Task: Search for emails sent to 'mehrashivani' between 6/1/2023 and 6/30/2023.
Action: Mouse moved to (242, 14)
Screenshot: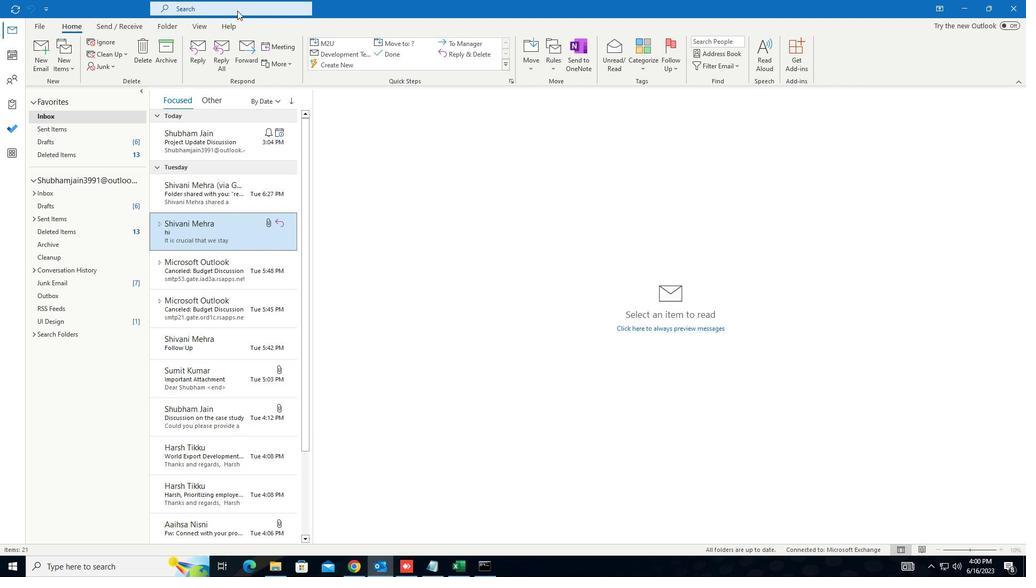 
Action: Mouse pressed left at (242, 14)
Screenshot: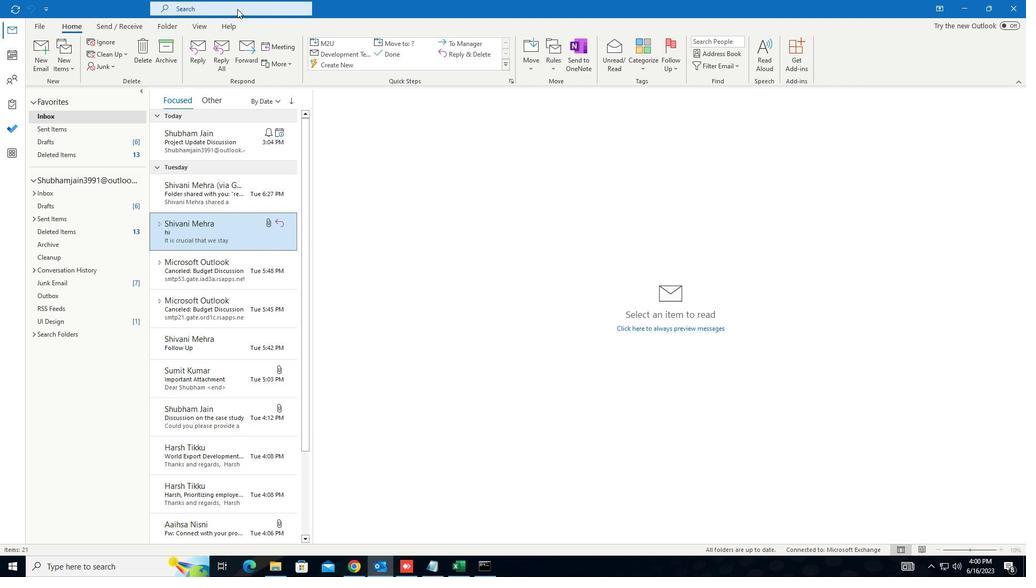 
Action: Mouse moved to (407, 11)
Screenshot: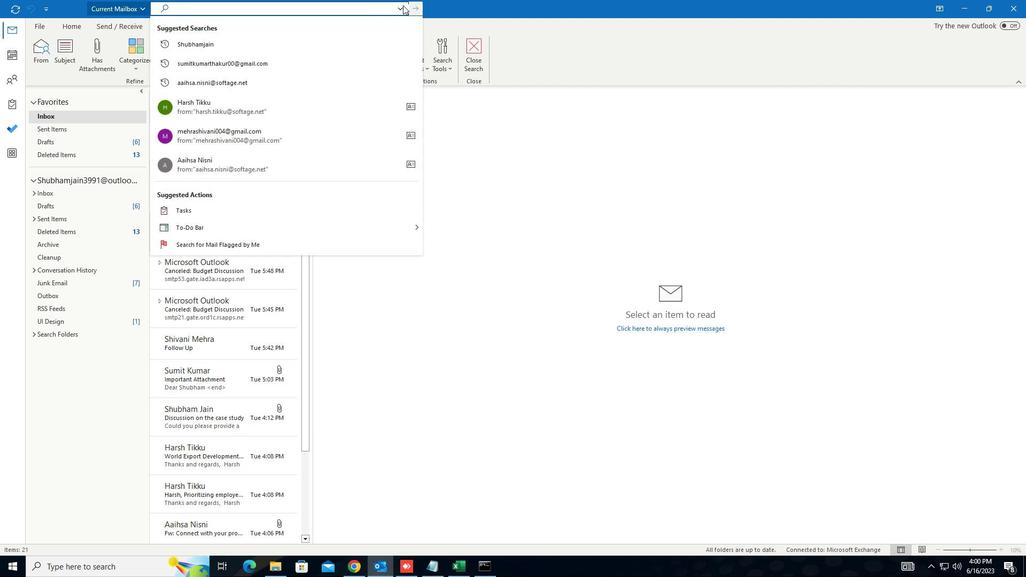 
Action: Mouse pressed left at (407, 11)
Screenshot: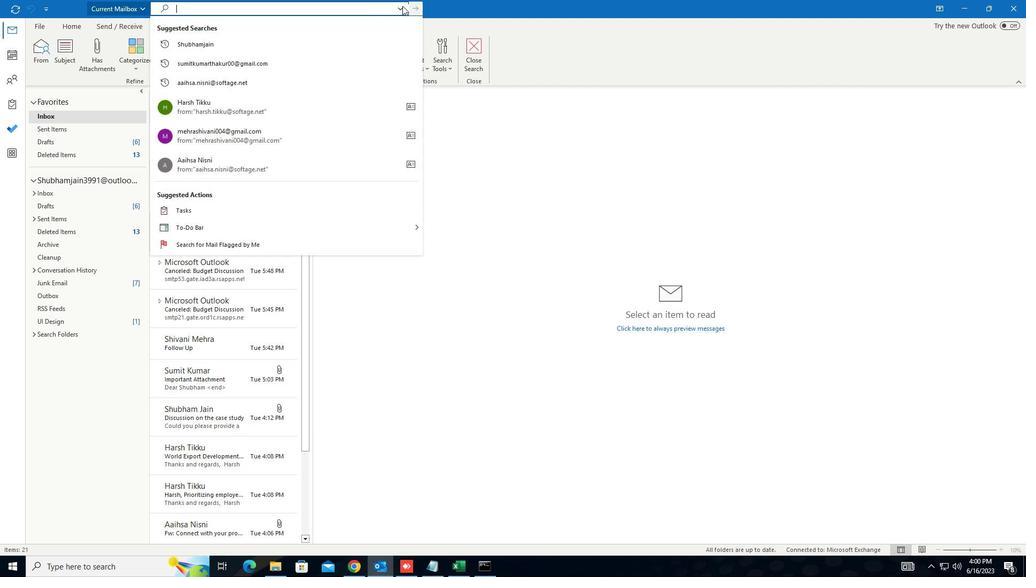 
Action: Mouse moved to (409, 32)
Screenshot: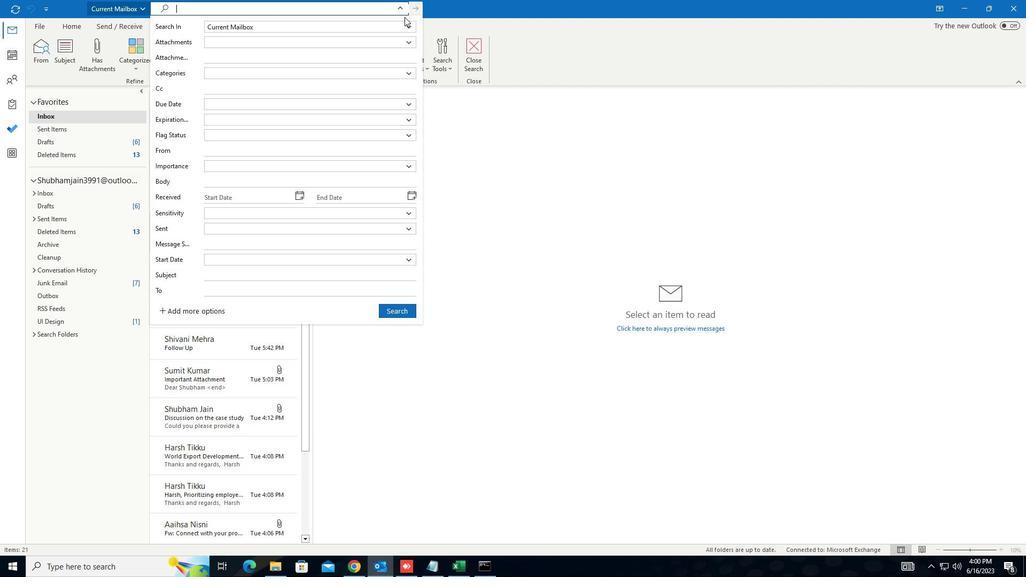 
Action: Mouse pressed left at (409, 32)
Screenshot: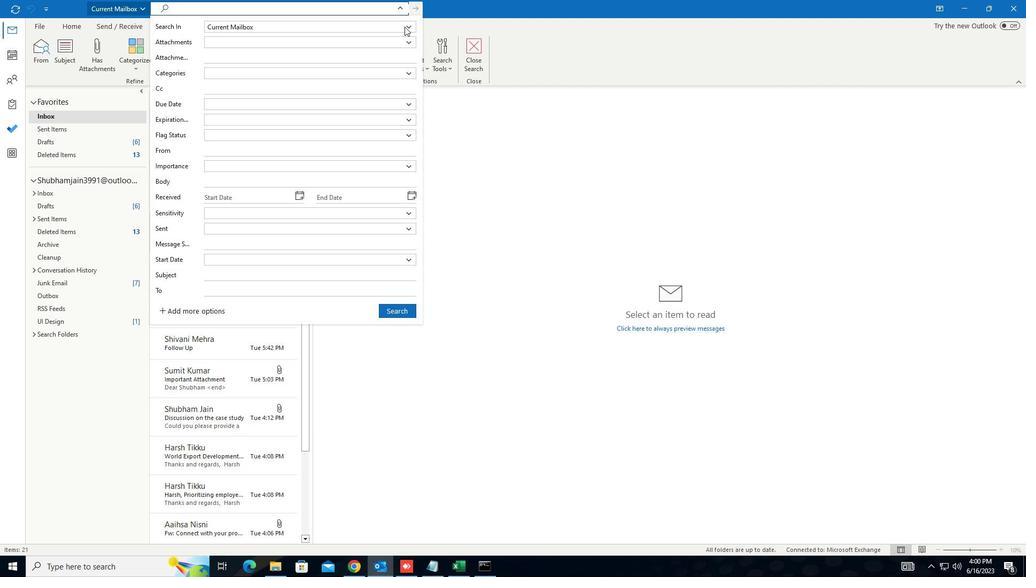 
Action: Mouse moved to (244, 72)
Screenshot: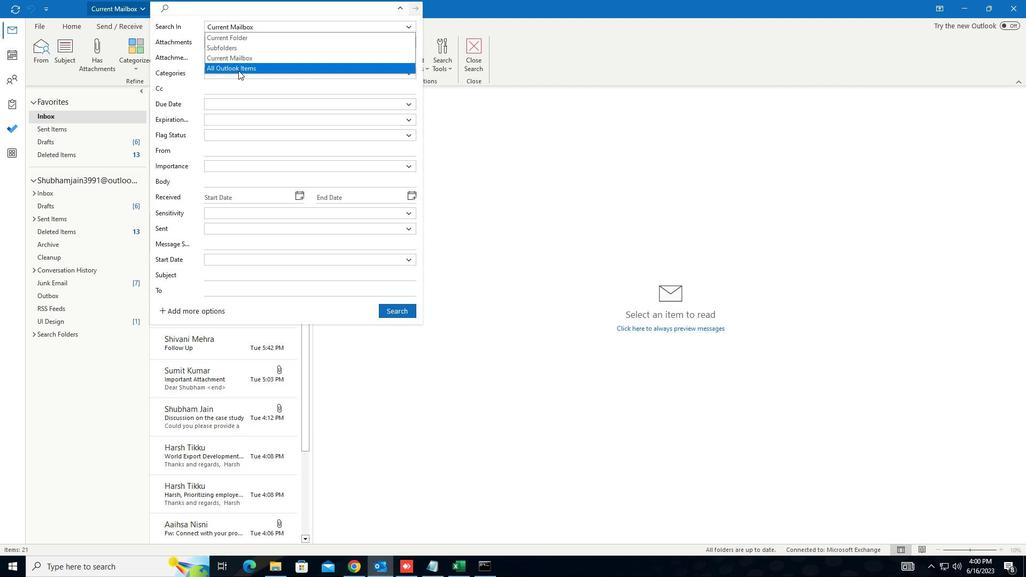 
Action: Mouse pressed left at (244, 72)
Screenshot: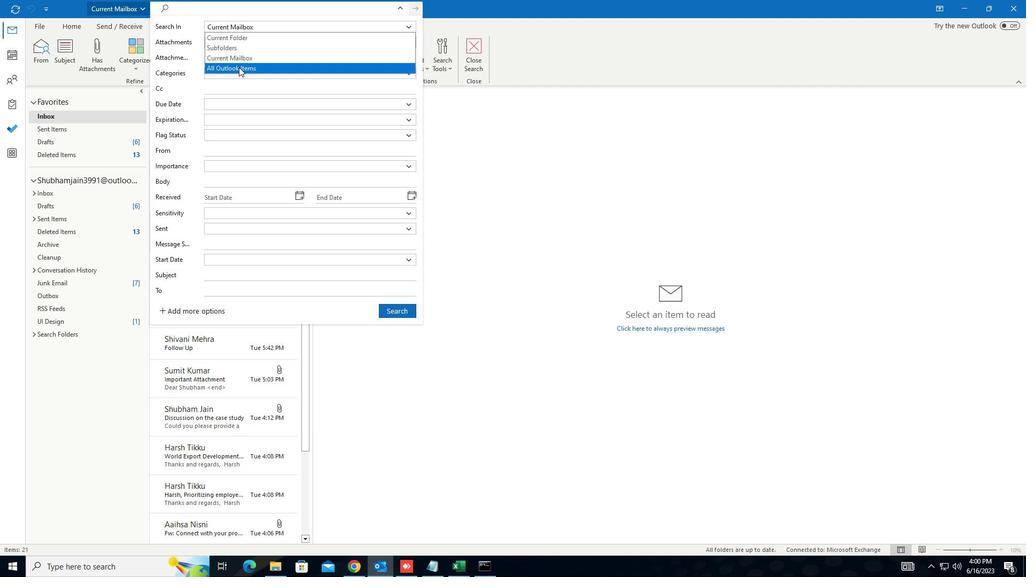 
Action: Mouse moved to (405, 14)
Screenshot: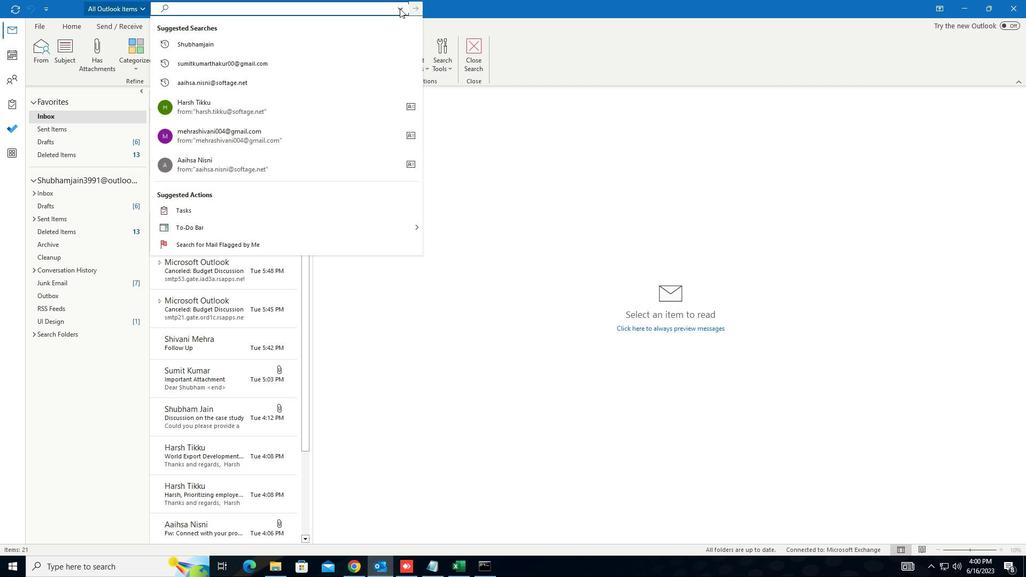 
Action: Mouse pressed left at (405, 14)
Screenshot: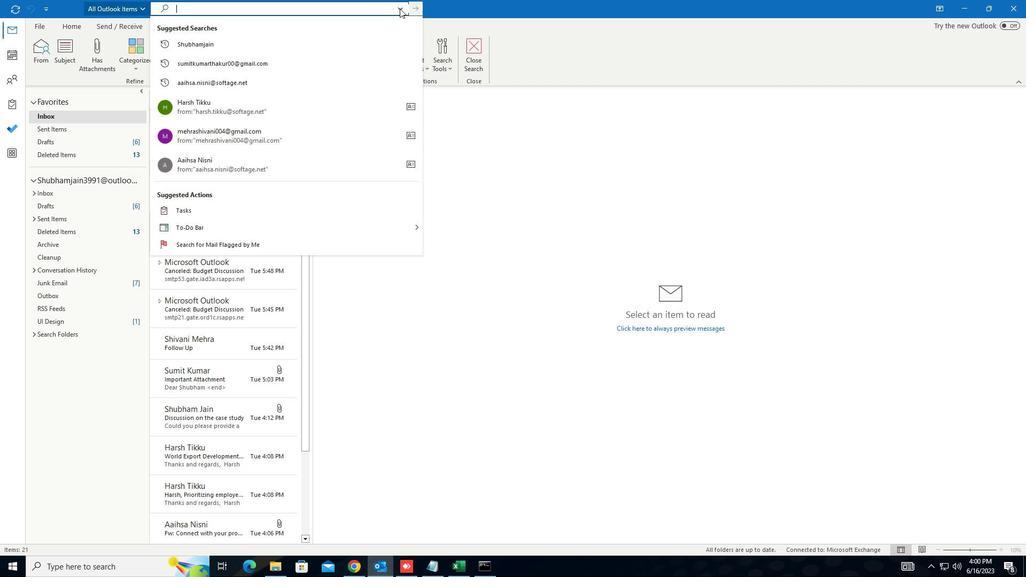 
Action: Mouse moved to (296, 200)
Screenshot: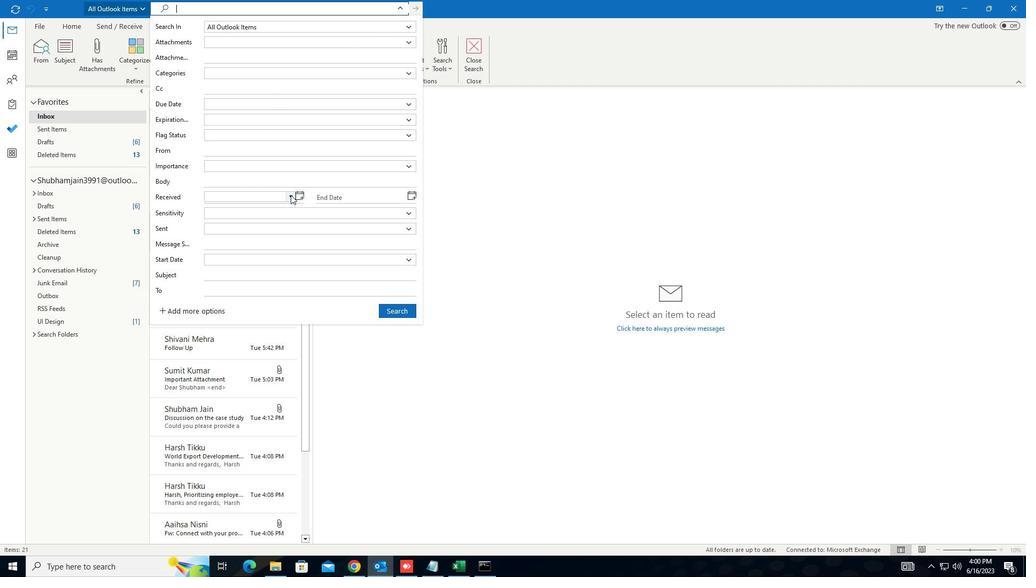
Action: Mouse pressed left at (296, 200)
Screenshot: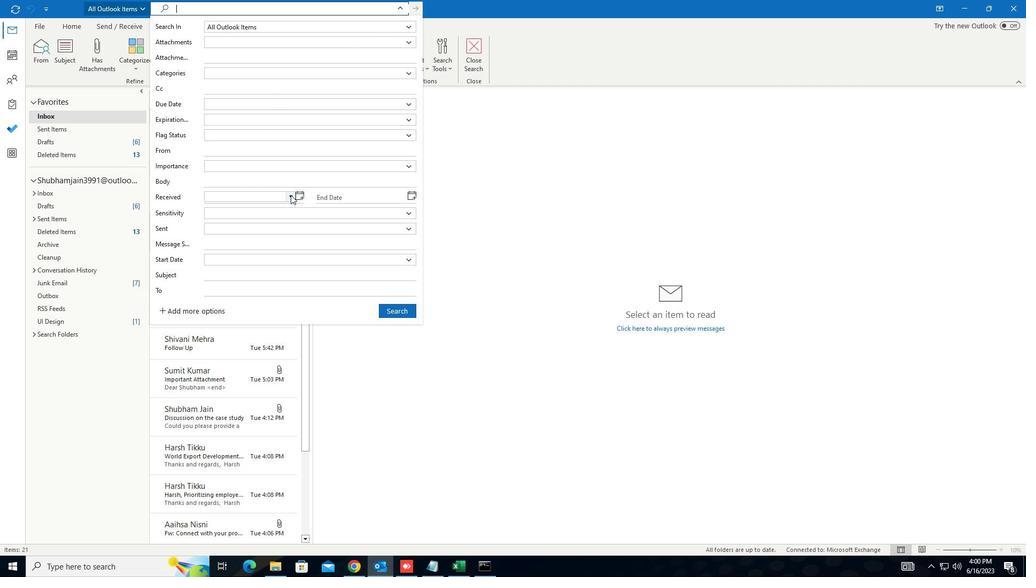 
Action: Mouse moved to (276, 235)
Screenshot: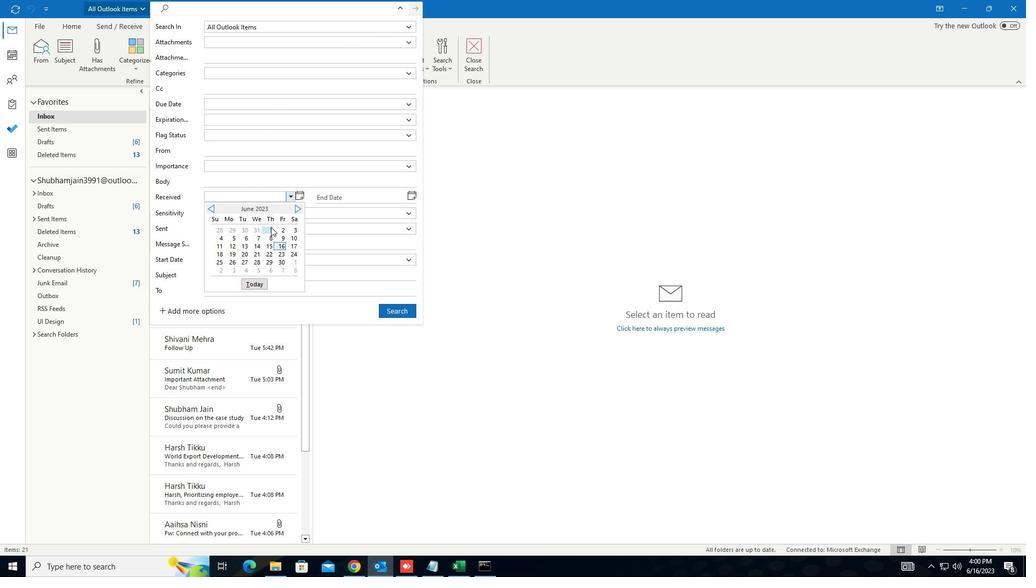 
Action: Mouse pressed left at (276, 235)
Screenshot: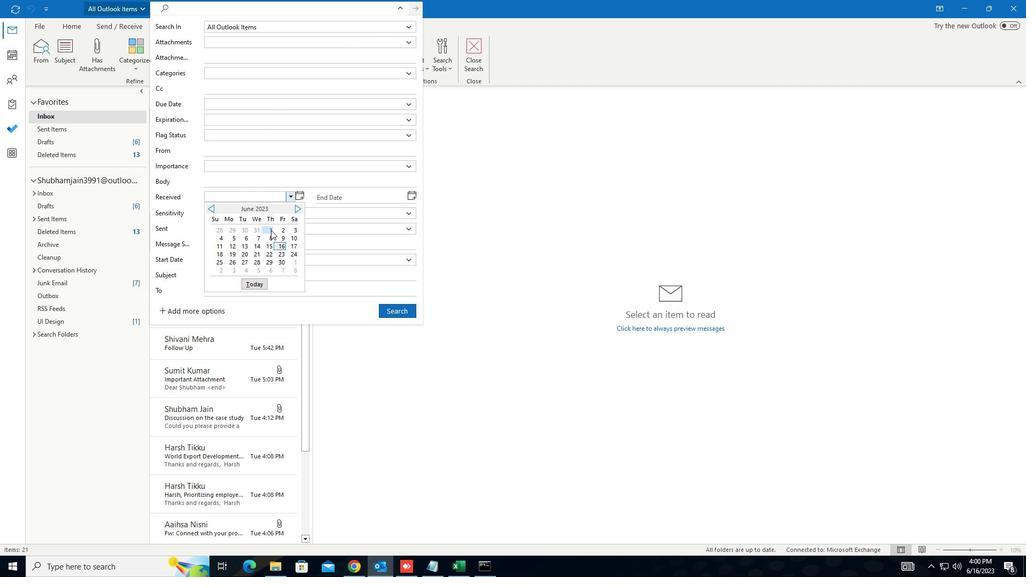 
Action: Mouse moved to (408, 204)
Screenshot: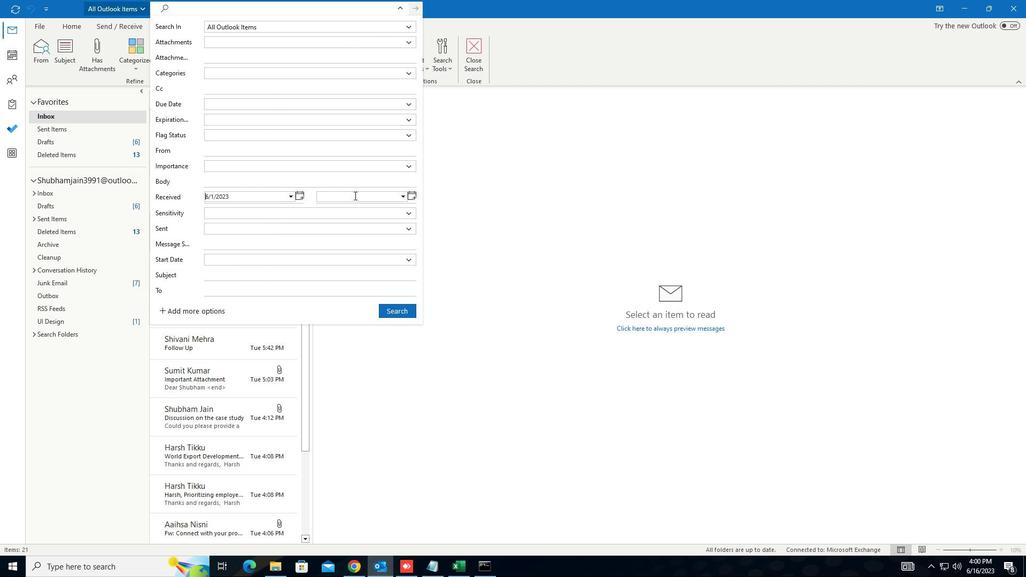 
Action: Mouse pressed left at (408, 204)
Screenshot: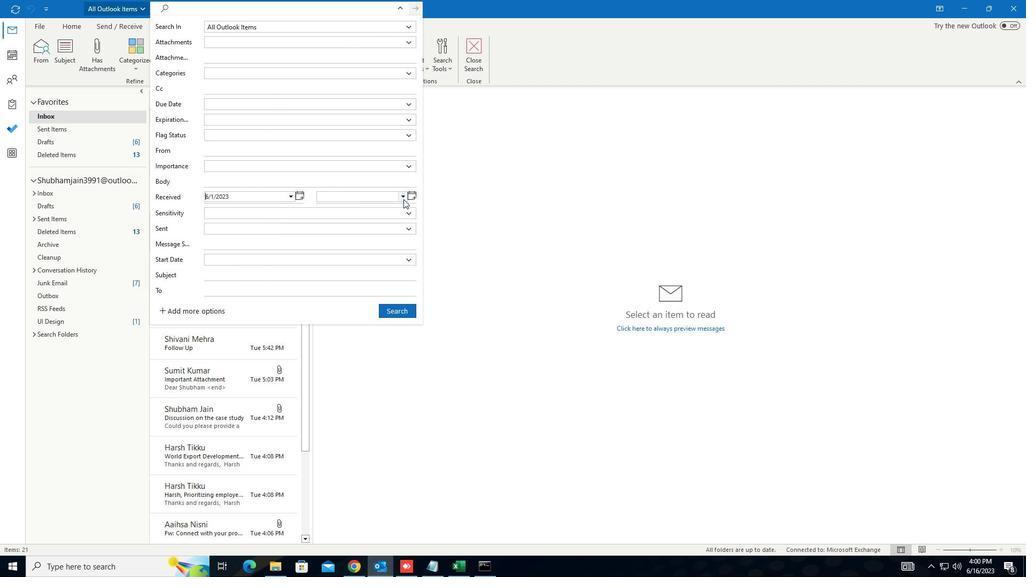 
Action: Mouse moved to (400, 264)
Screenshot: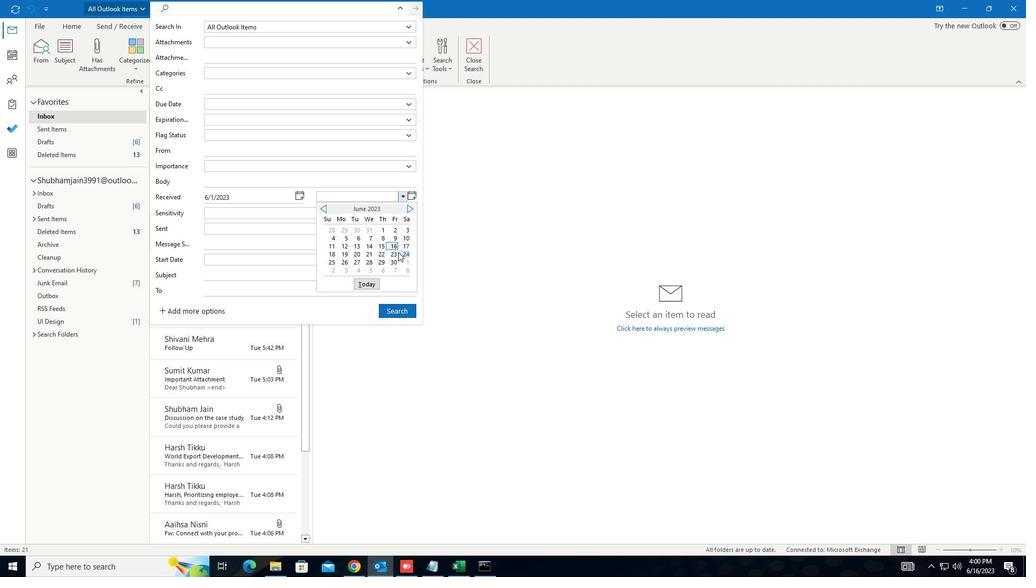 
Action: Mouse pressed left at (400, 264)
Screenshot: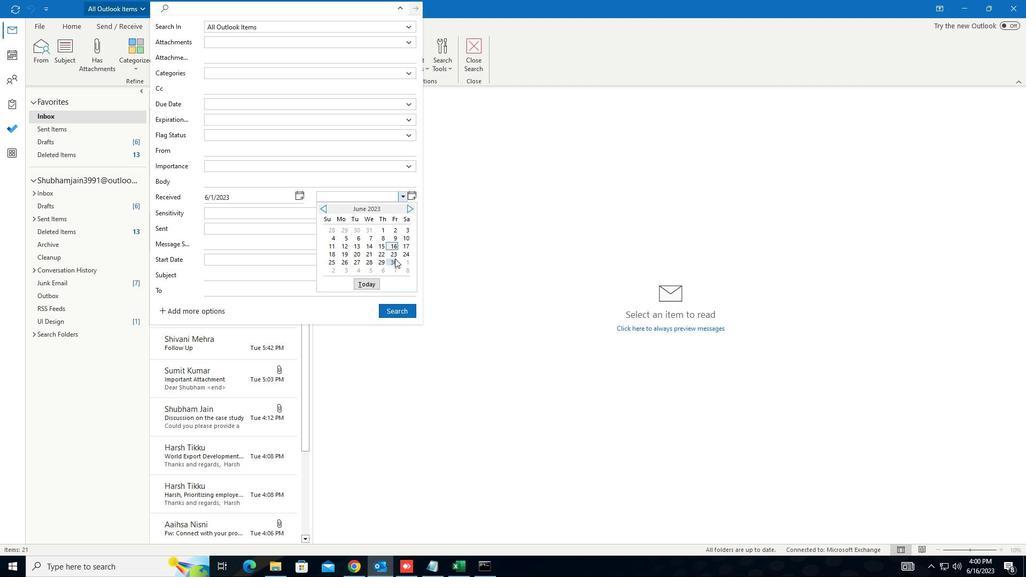 
Action: Mouse moved to (245, 295)
Screenshot: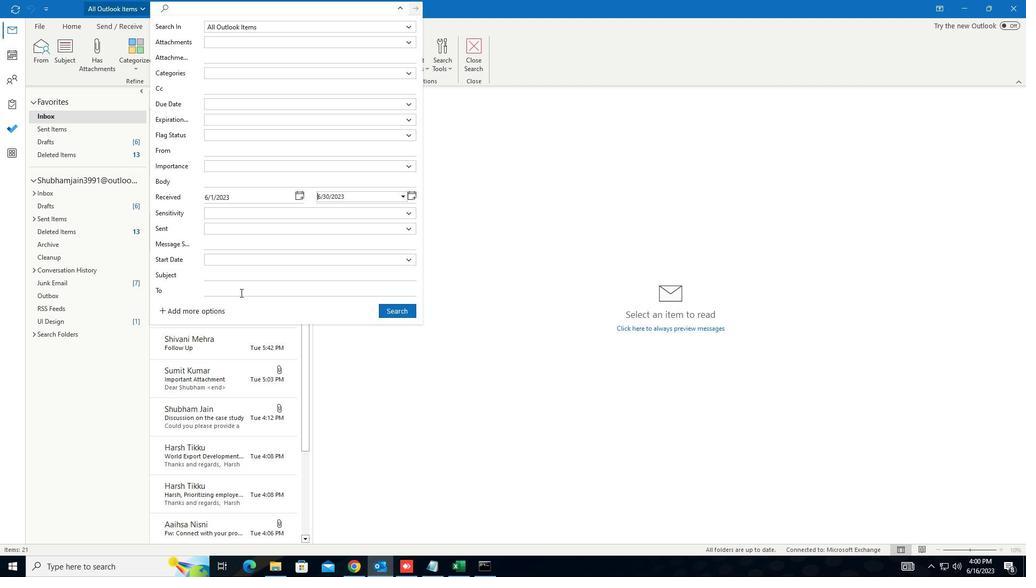
Action: Mouse pressed left at (245, 295)
Screenshot: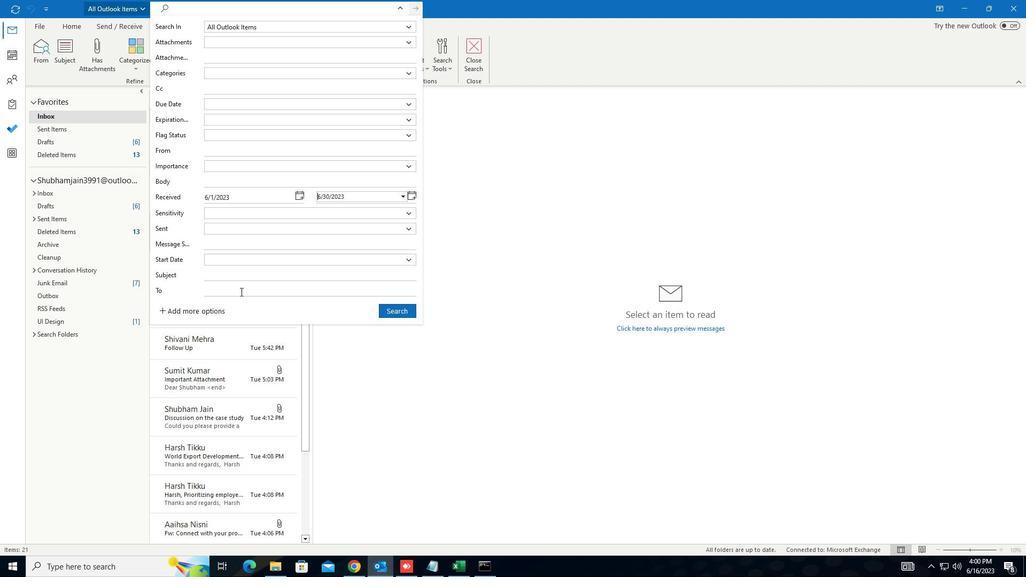 
Action: Key pressed mehrashivani
Screenshot: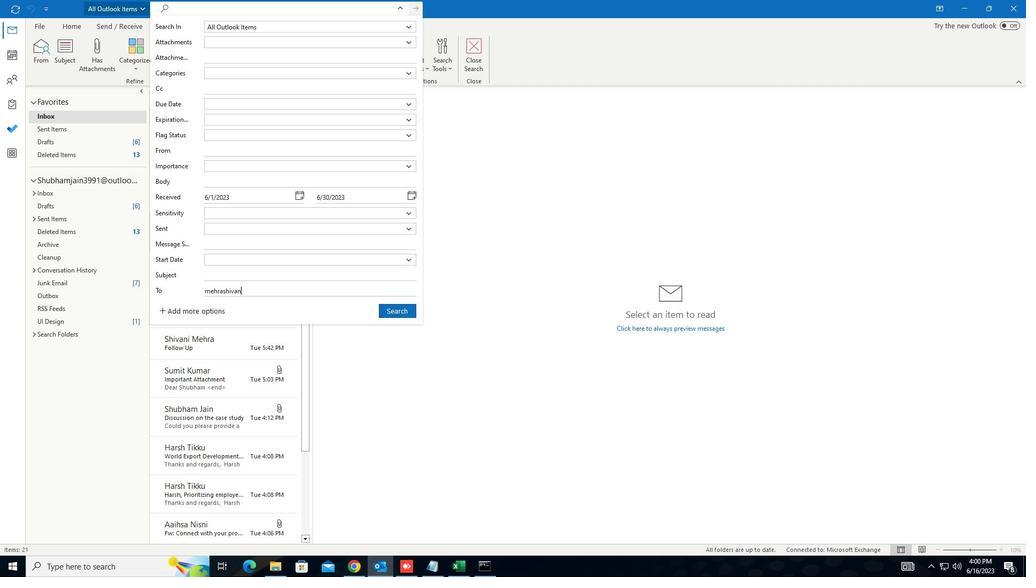 
Action: Mouse moved to (395, 316)
Screenshot: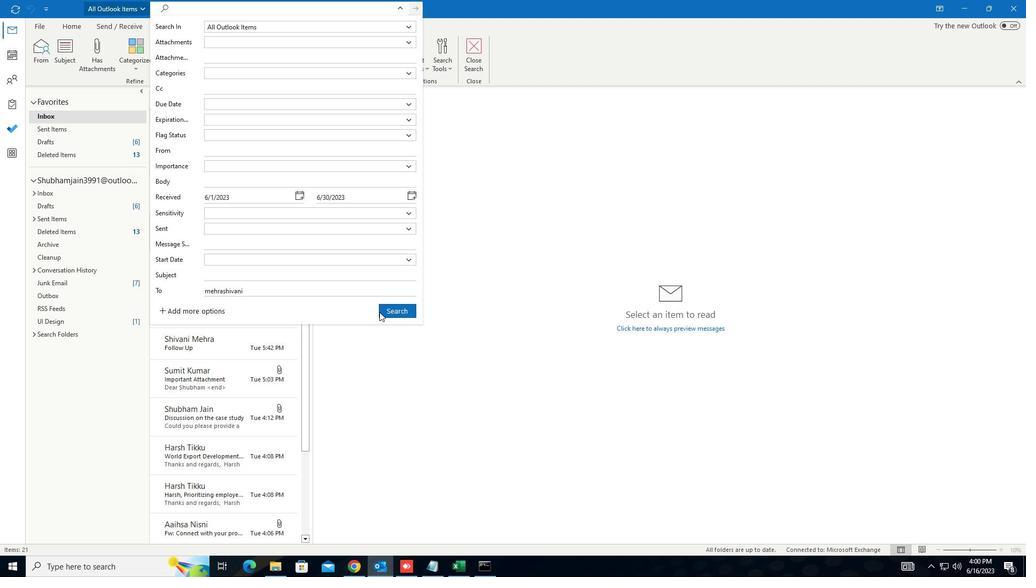 
Action: Mouse pressed left at (395, 316)
Screenshot: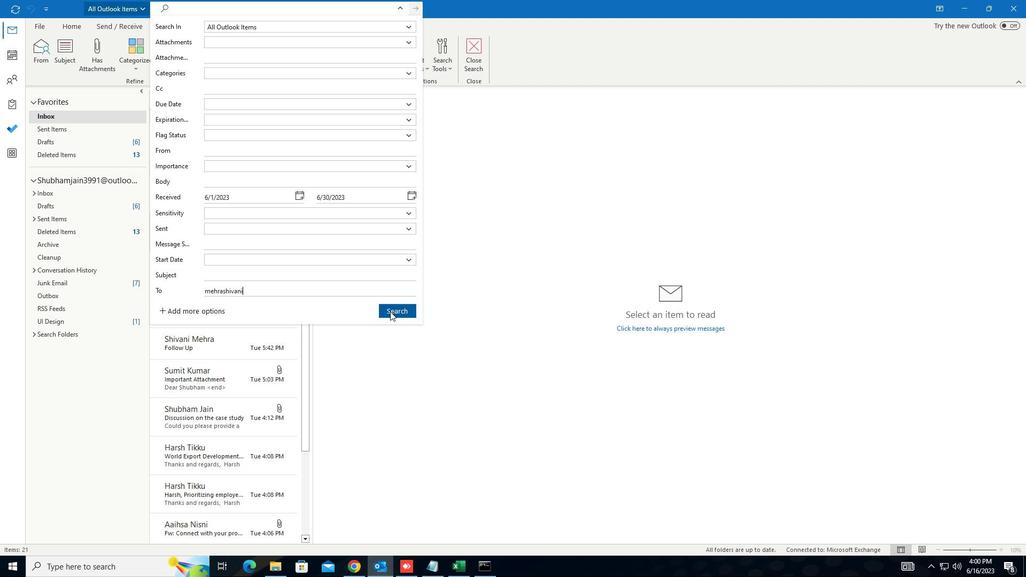 
Action: Mouse moved to (387, 320)
Screenshot: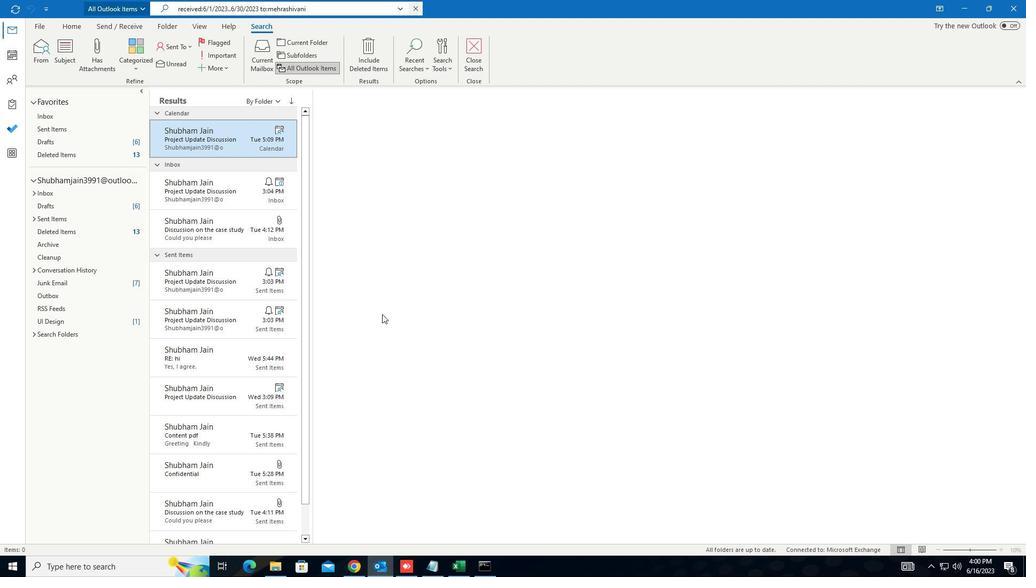 
